 Task: In the  document partnership.docx Download file as 'PDF' Share this file with 'softage.3@softage.net' Insert the command  Viewing
Action: Mouse moved to (327, 456)
Screenshot: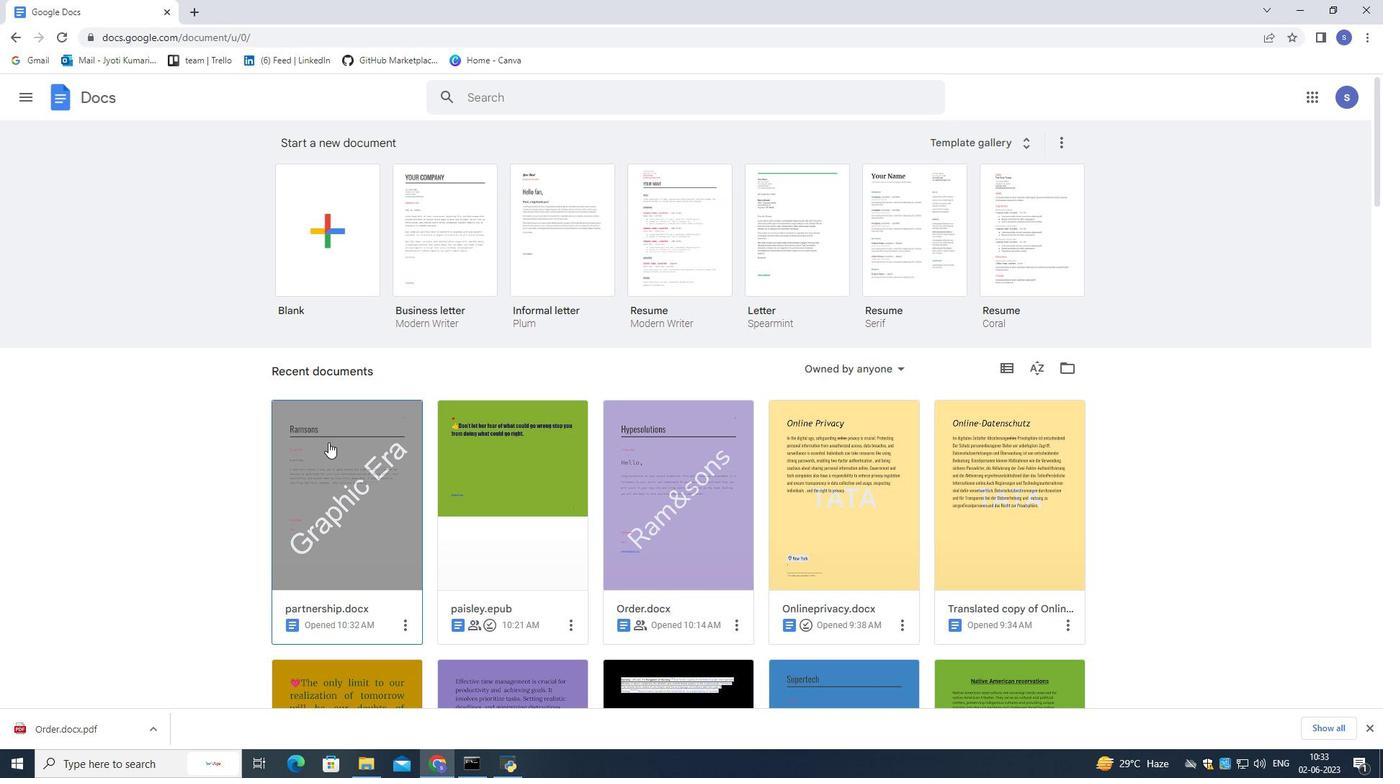 
Action: Mouse pressed left at (327, 456)
Screenshot: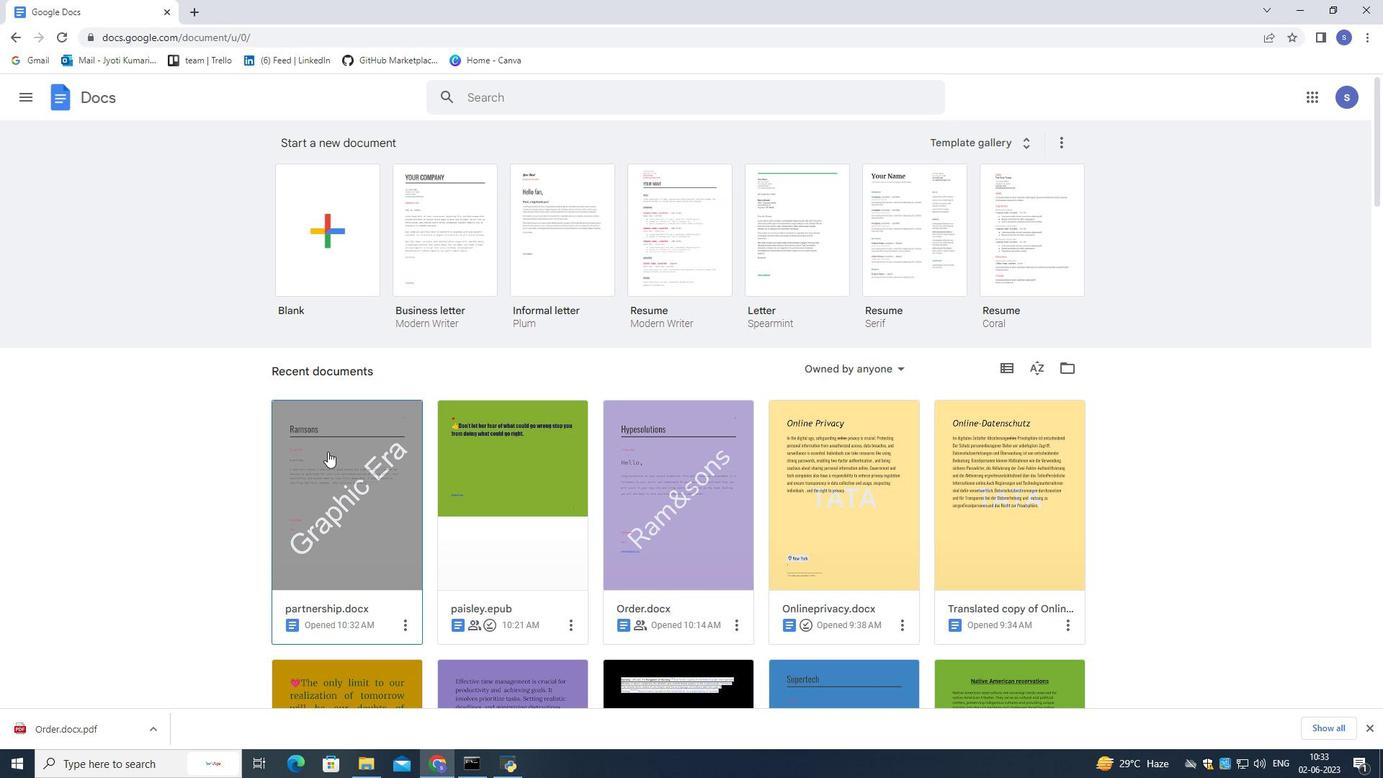 
Action: Mouse moved to (327, 450)
Screenshot: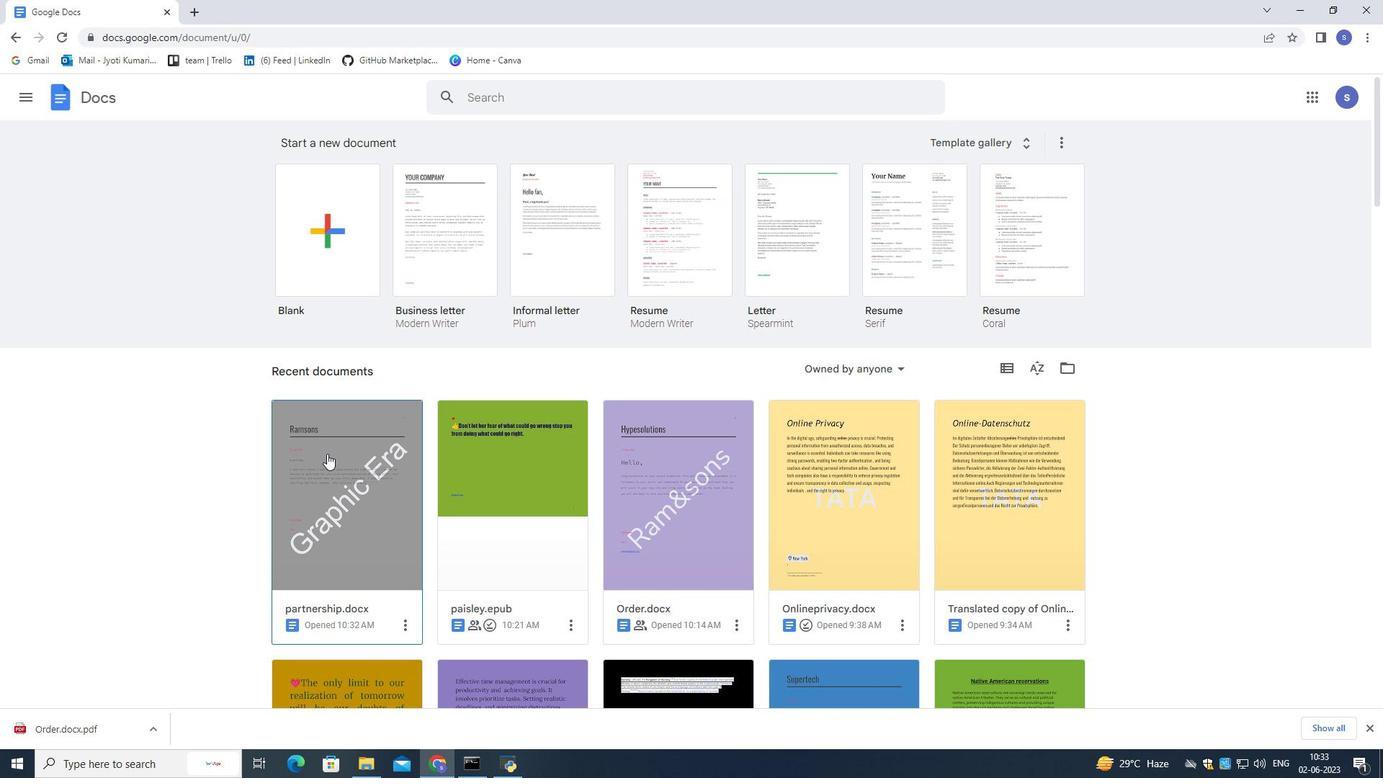 
Action: Mouse pressed left at (327, 450)
Screenshot: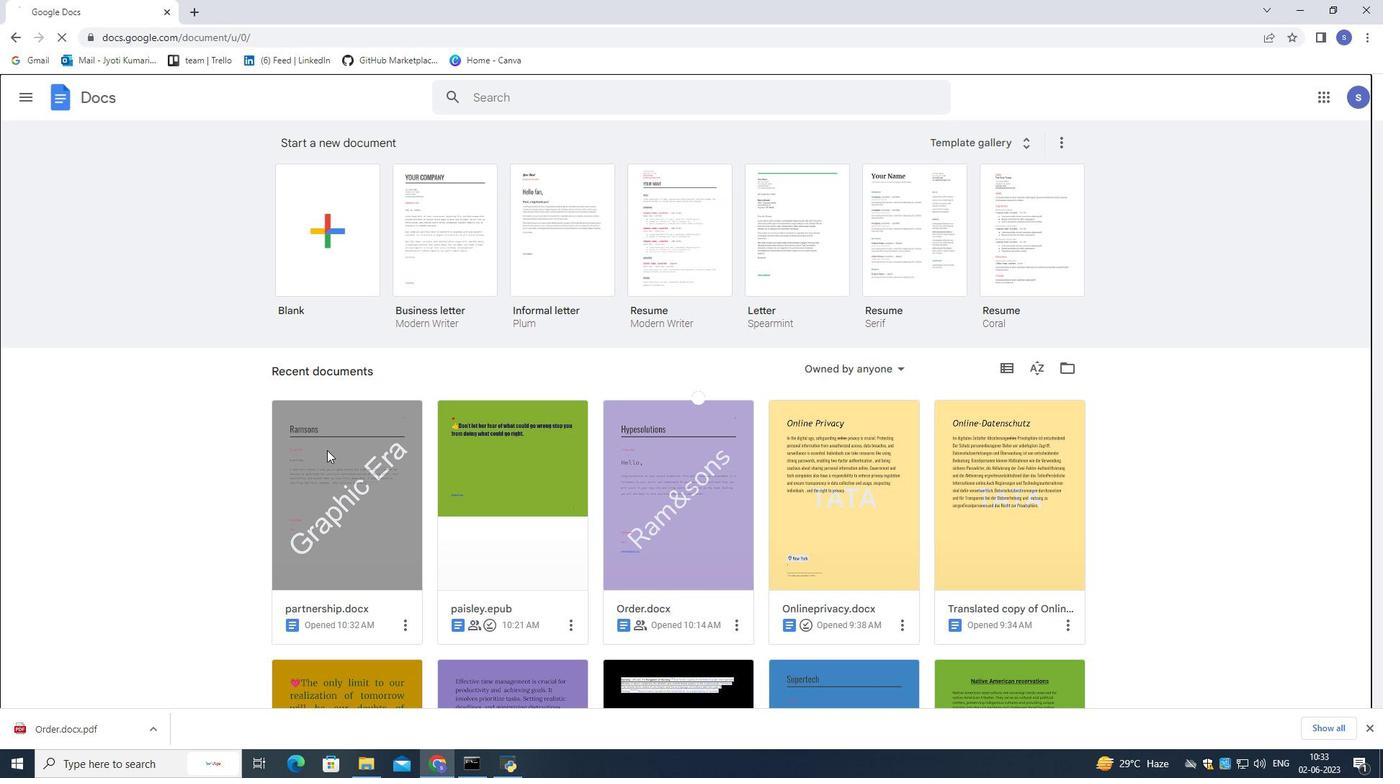 
Action: Mouse pressed left at (327, 450)
Screenshot: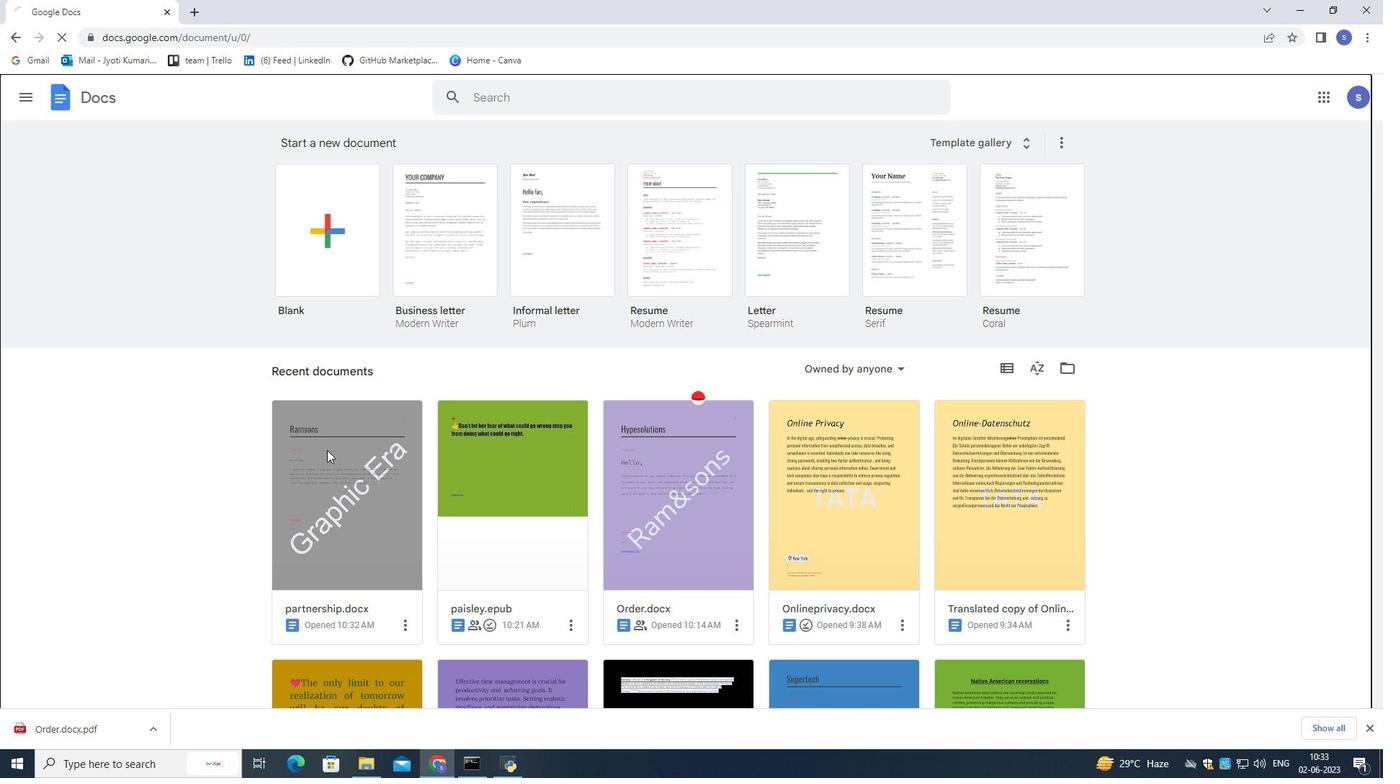 
Action: Mouse moved to (54, 109)
Screenshot: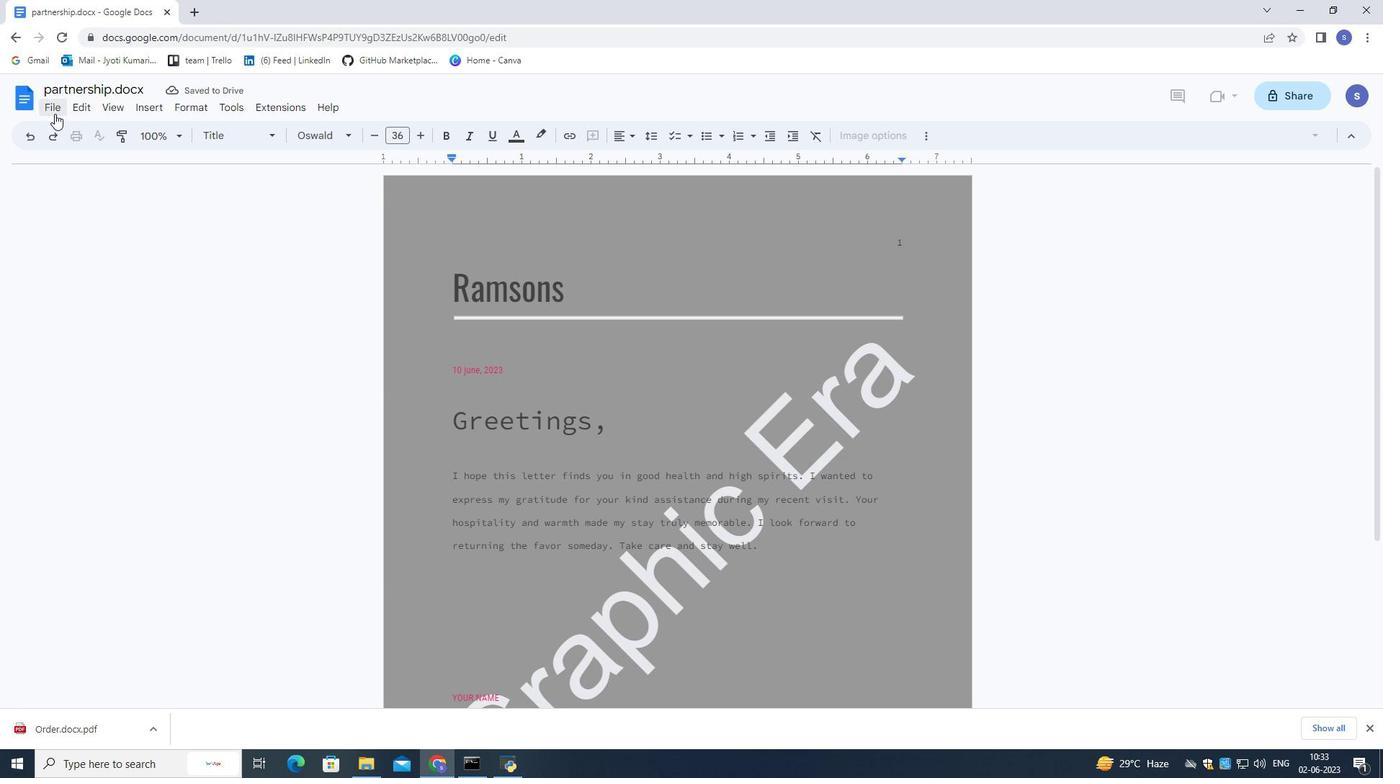 
Action: Mouse pressed left at (54, 109)
Screenshot: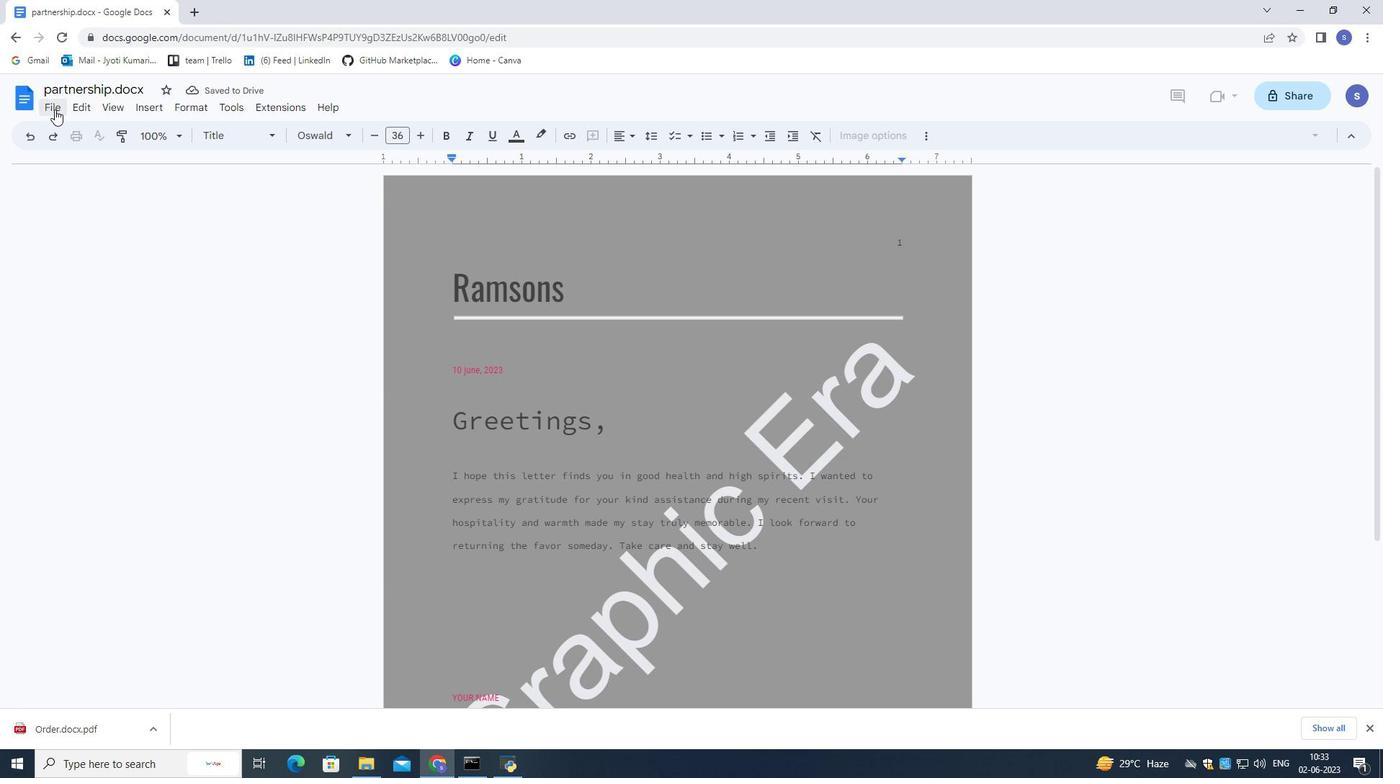 
Action: Mouse moved to (345, 330)
Screenshot: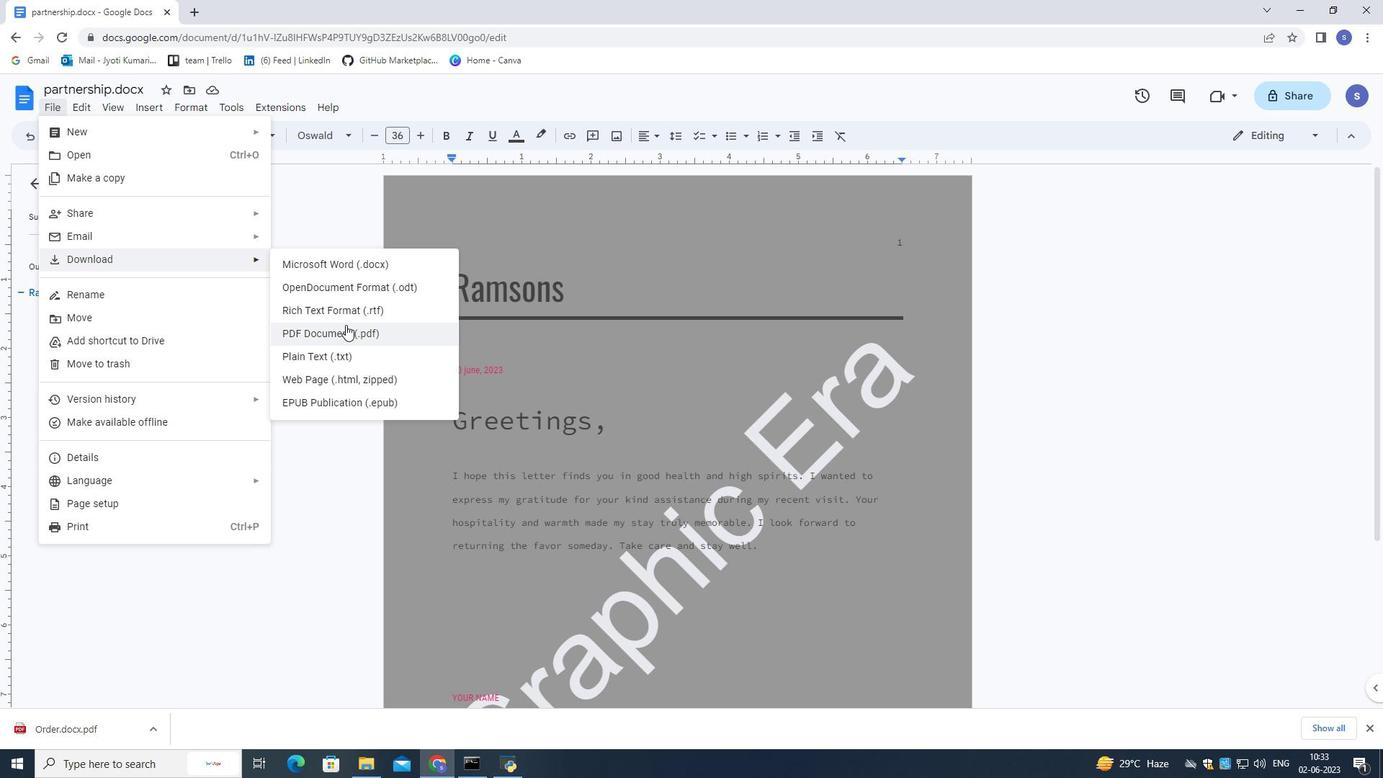 
Action: Mouse pressed left at (345, 330)
Screenshot: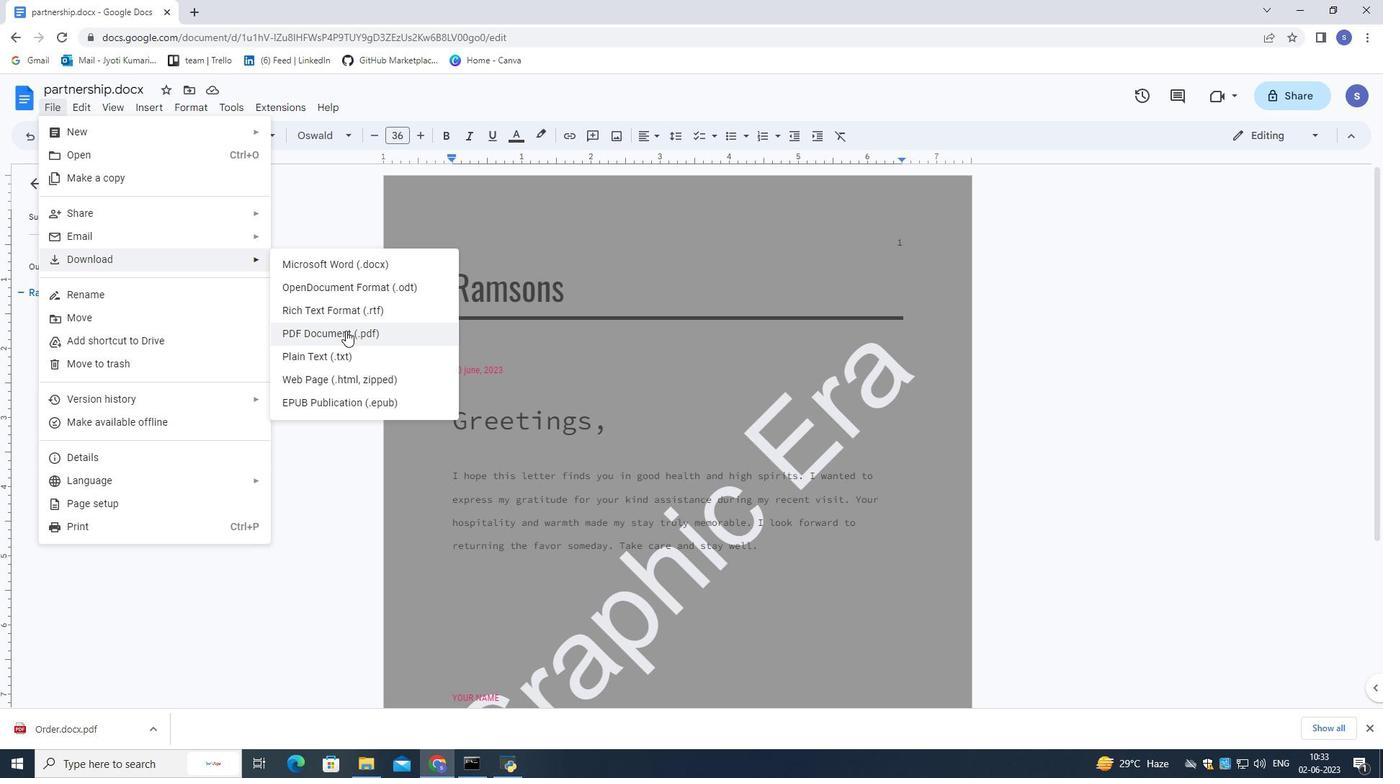 
Action: Mouse moved to (50, 100)
Screenshot: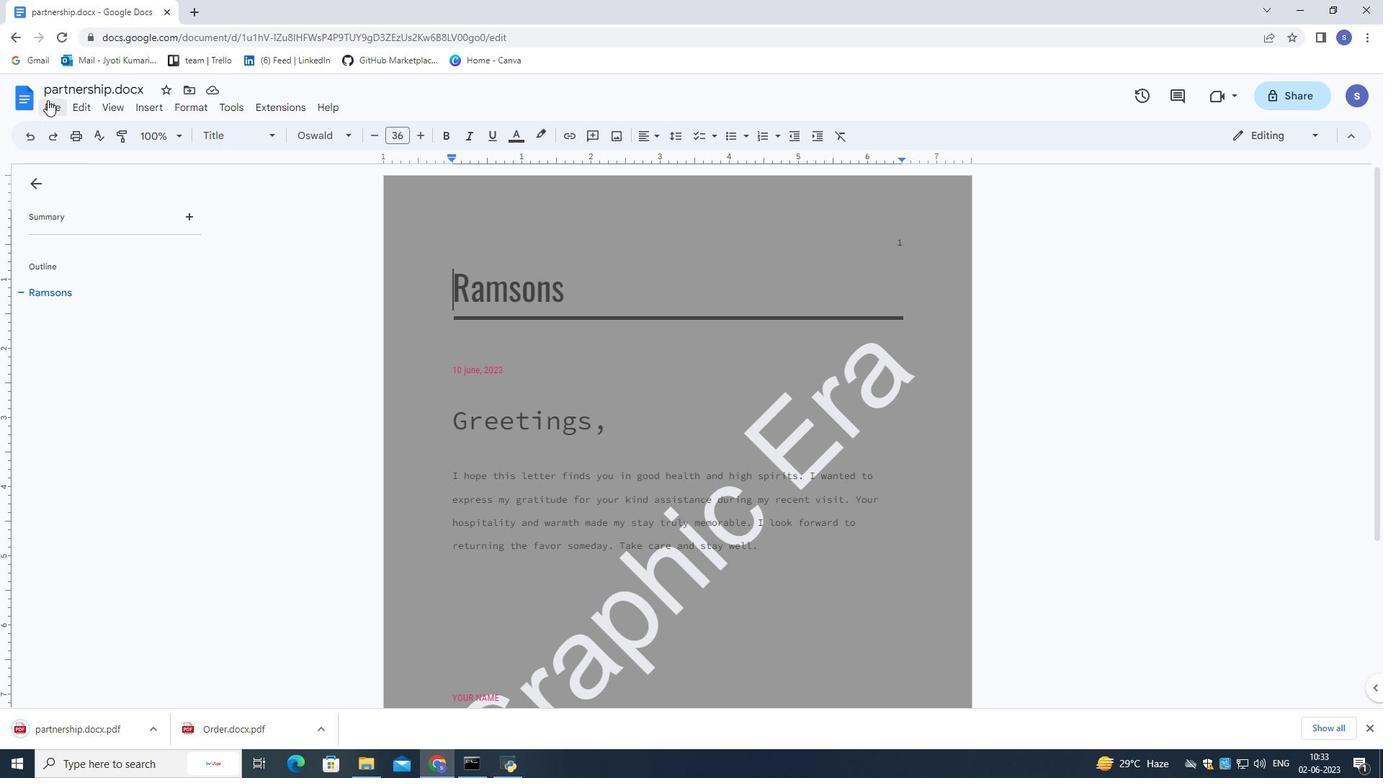 
Action: Mouse pressed left at (50, 100)
Screenshot: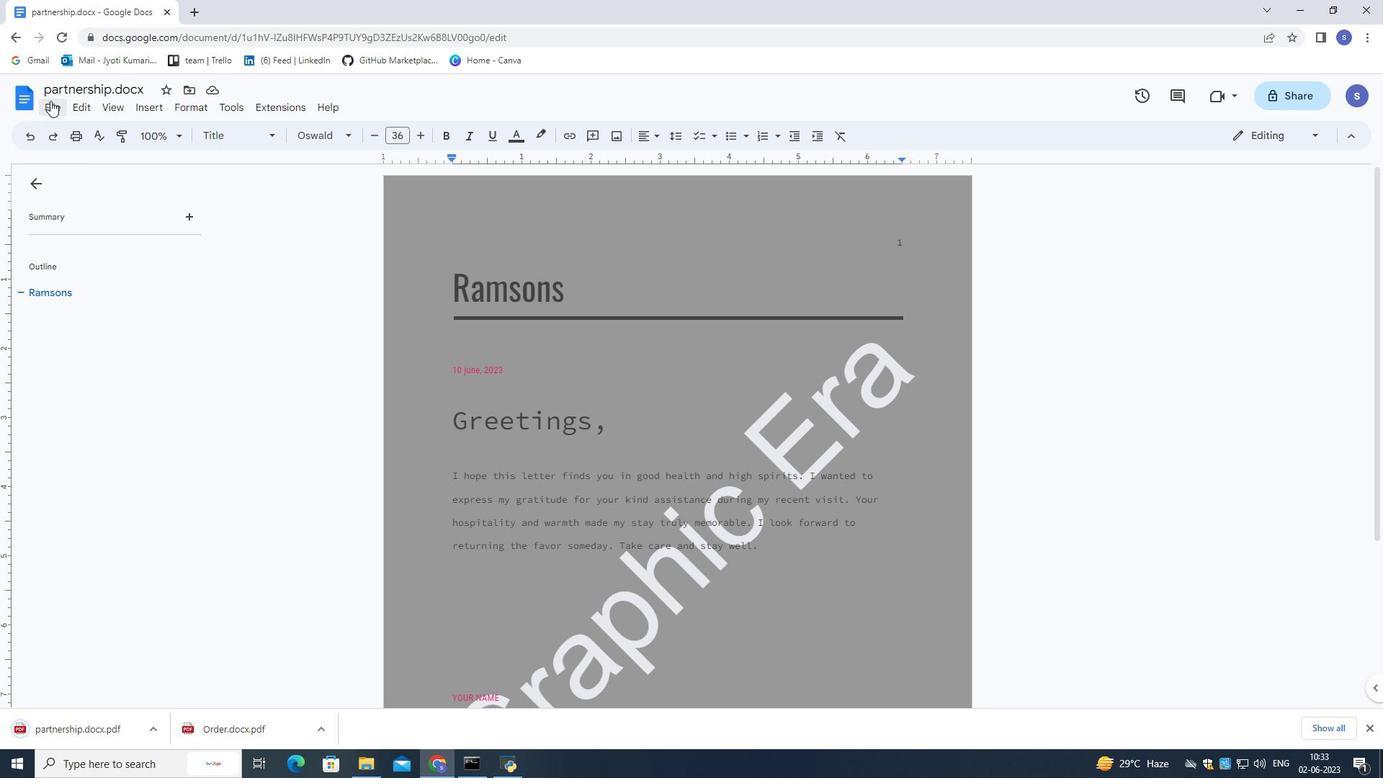 
Action: Mouse moved to (305, 213)
Screenshot: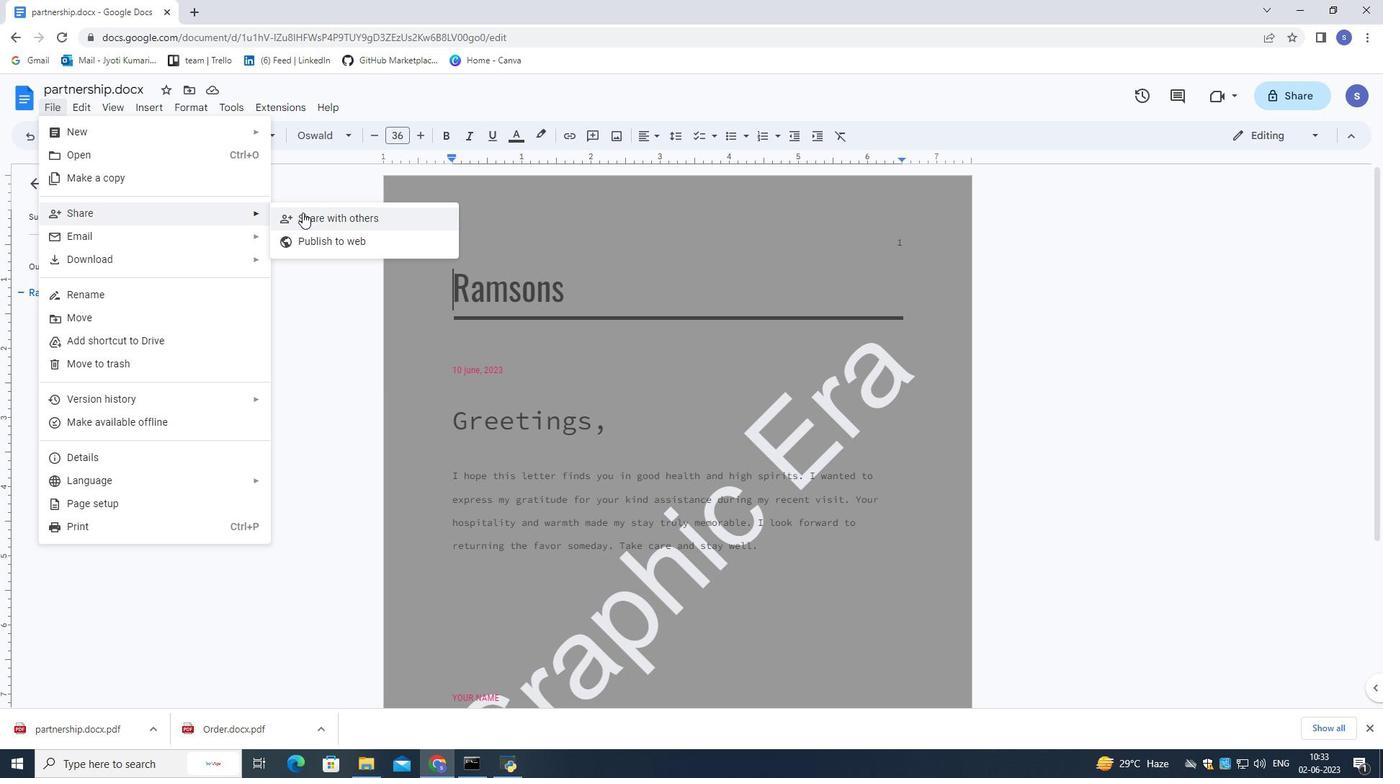 
Action: Mouse pressed left at (305, 213)
Screenshot: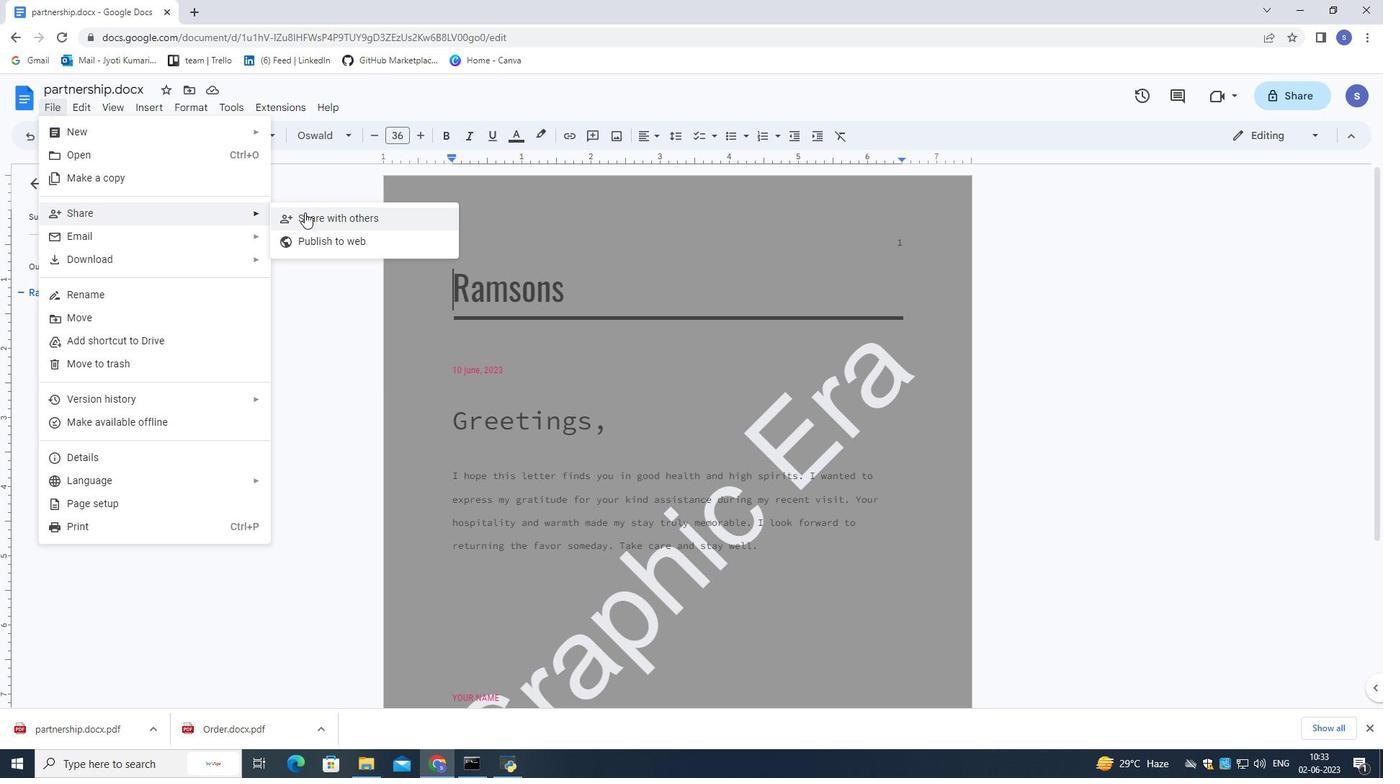 
Action: Mouse moved to (298, 210)
Screenshot: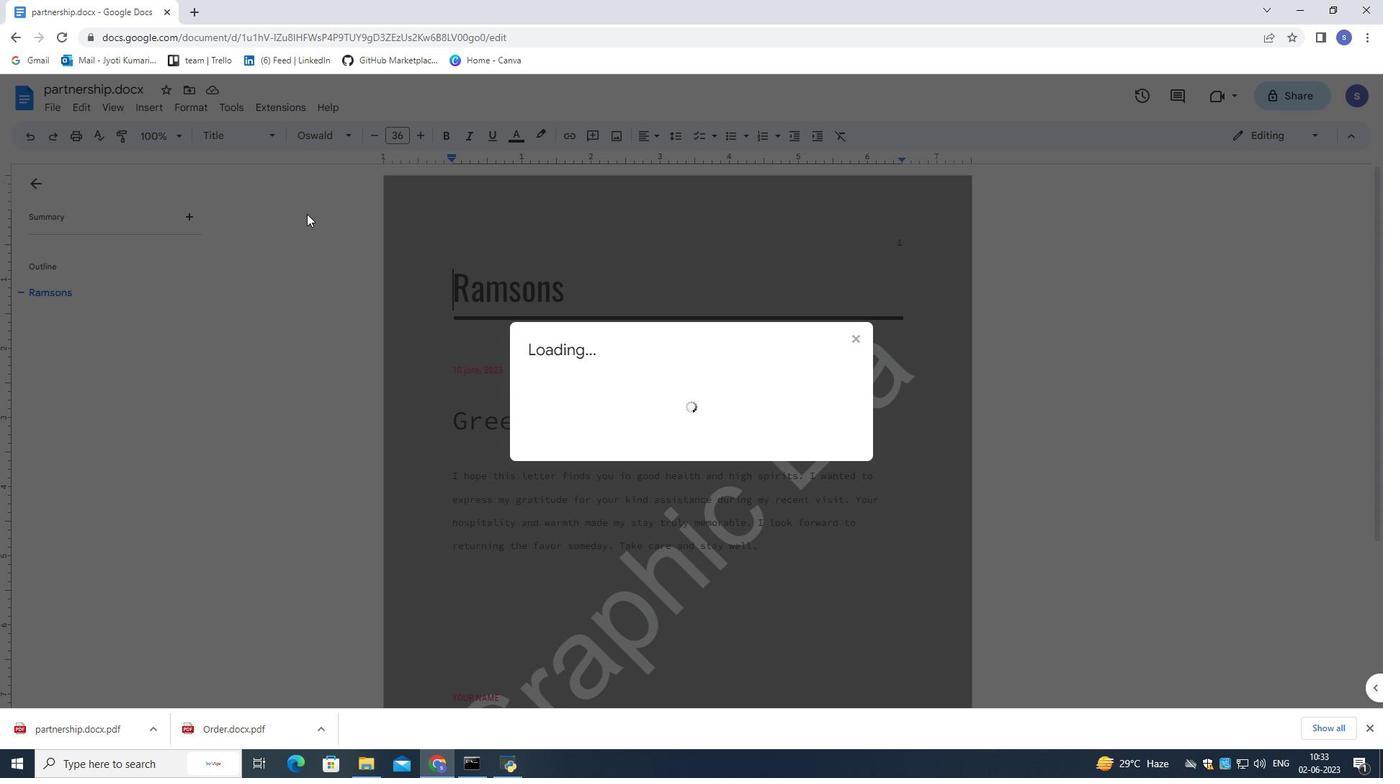 
Action: Key pressed softage.3<Key.shift>@softage.net
Screenshot: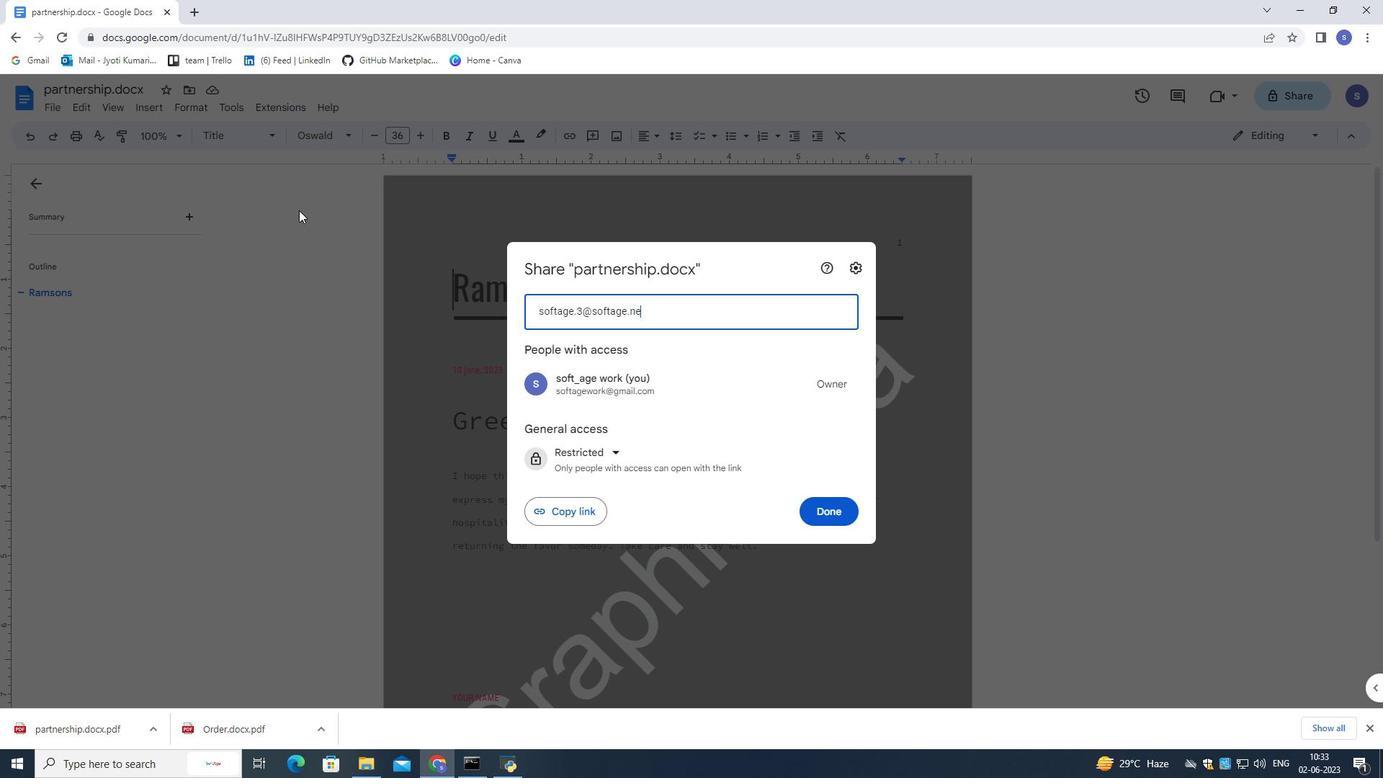 
Action: Mouse moved to (752, 356)
Screenshot: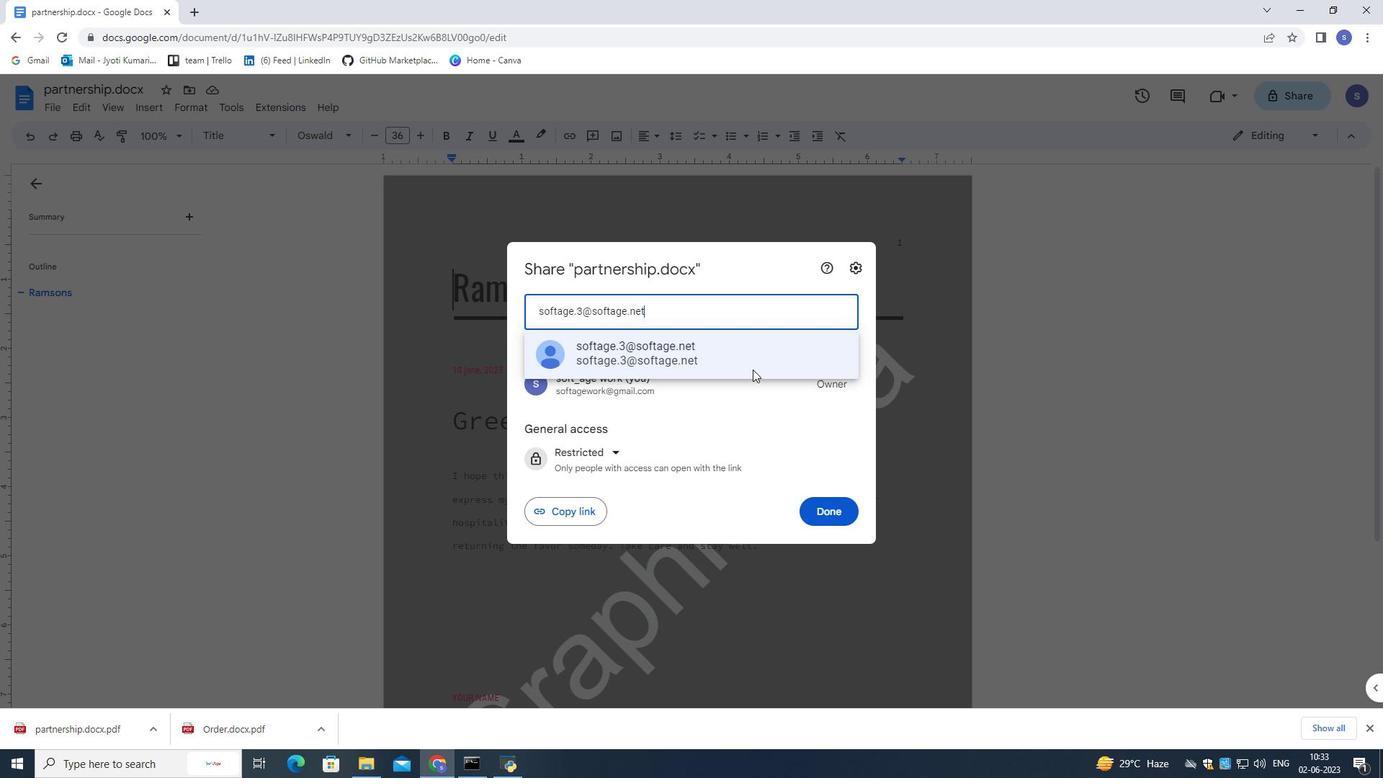 
Action: Mouse pressed left at (752, 356)
Screenshot: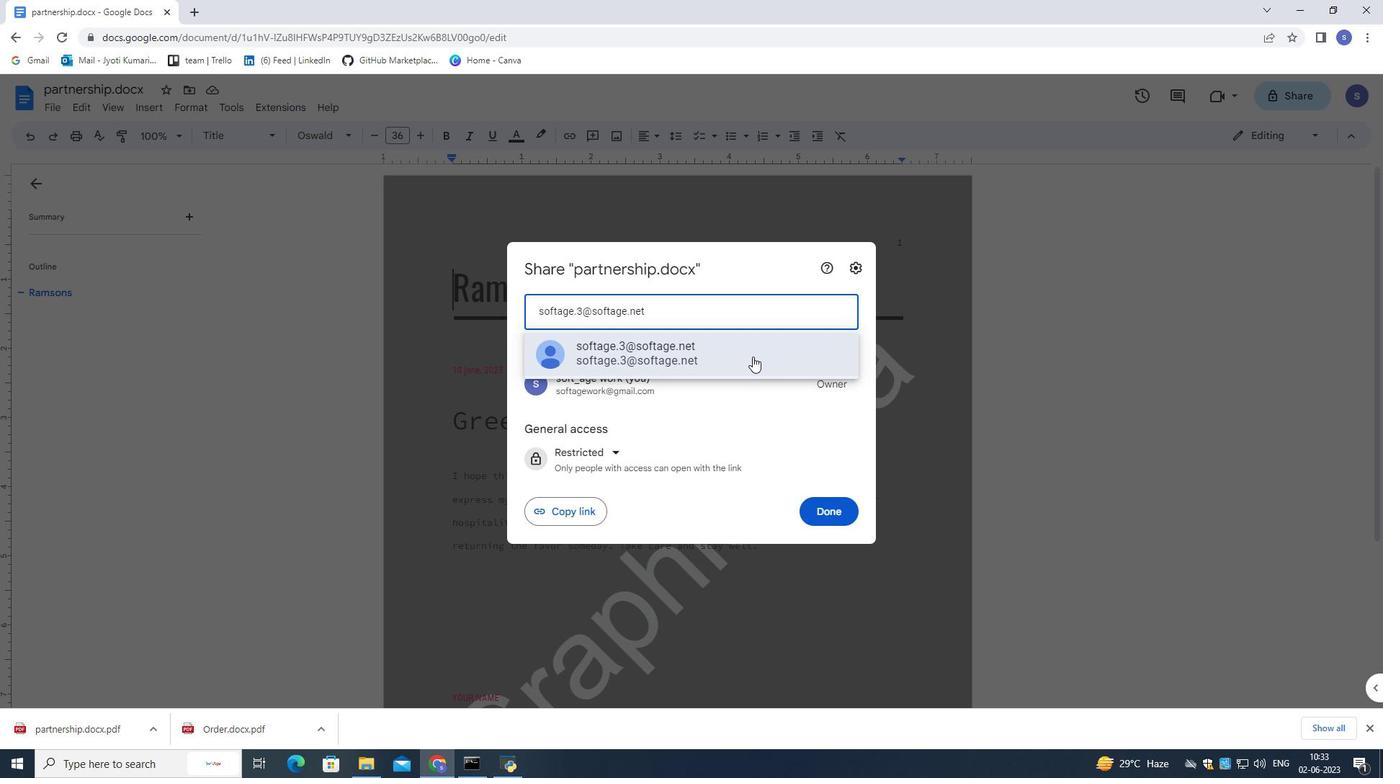 
Action: Mouse moved to (807, 492)
Screenshot: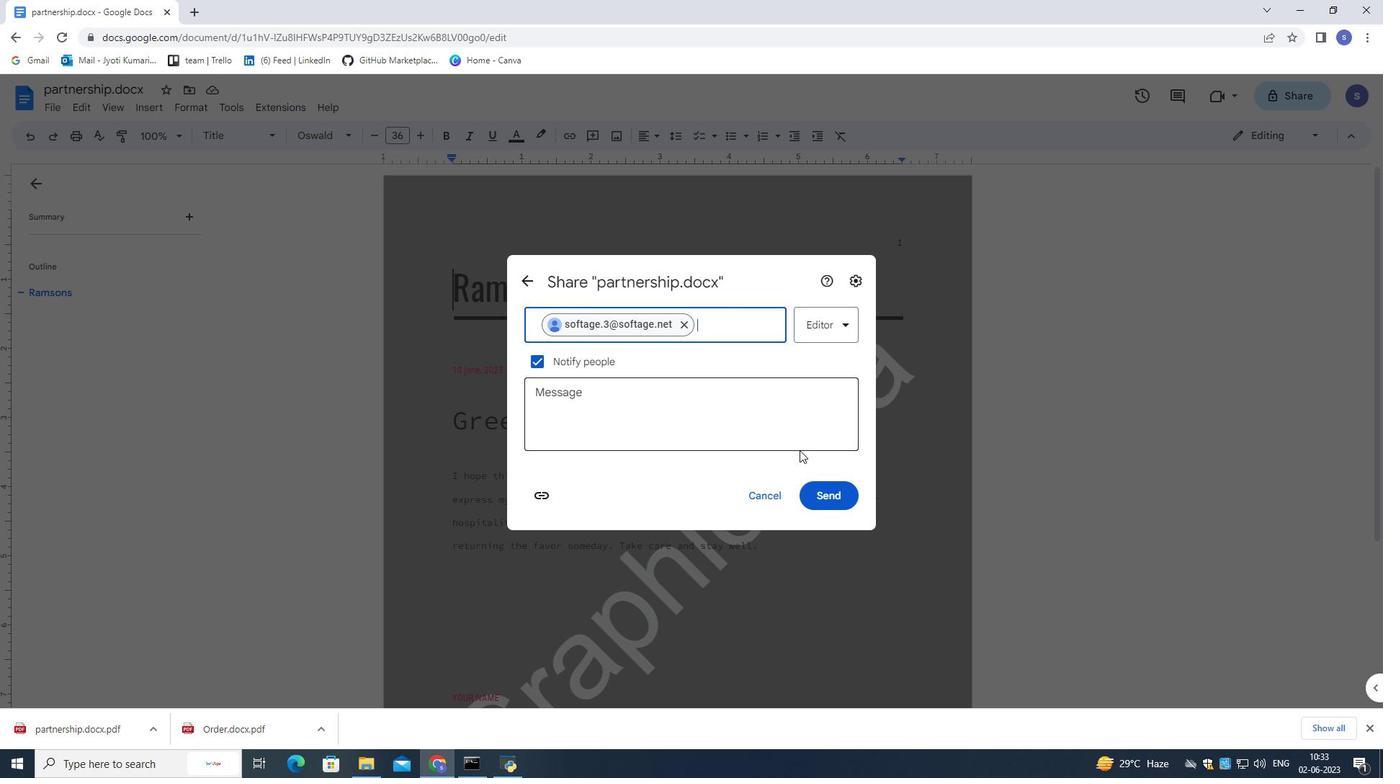 
Action: Mouse pressed left at (807, 492)
Screenshot: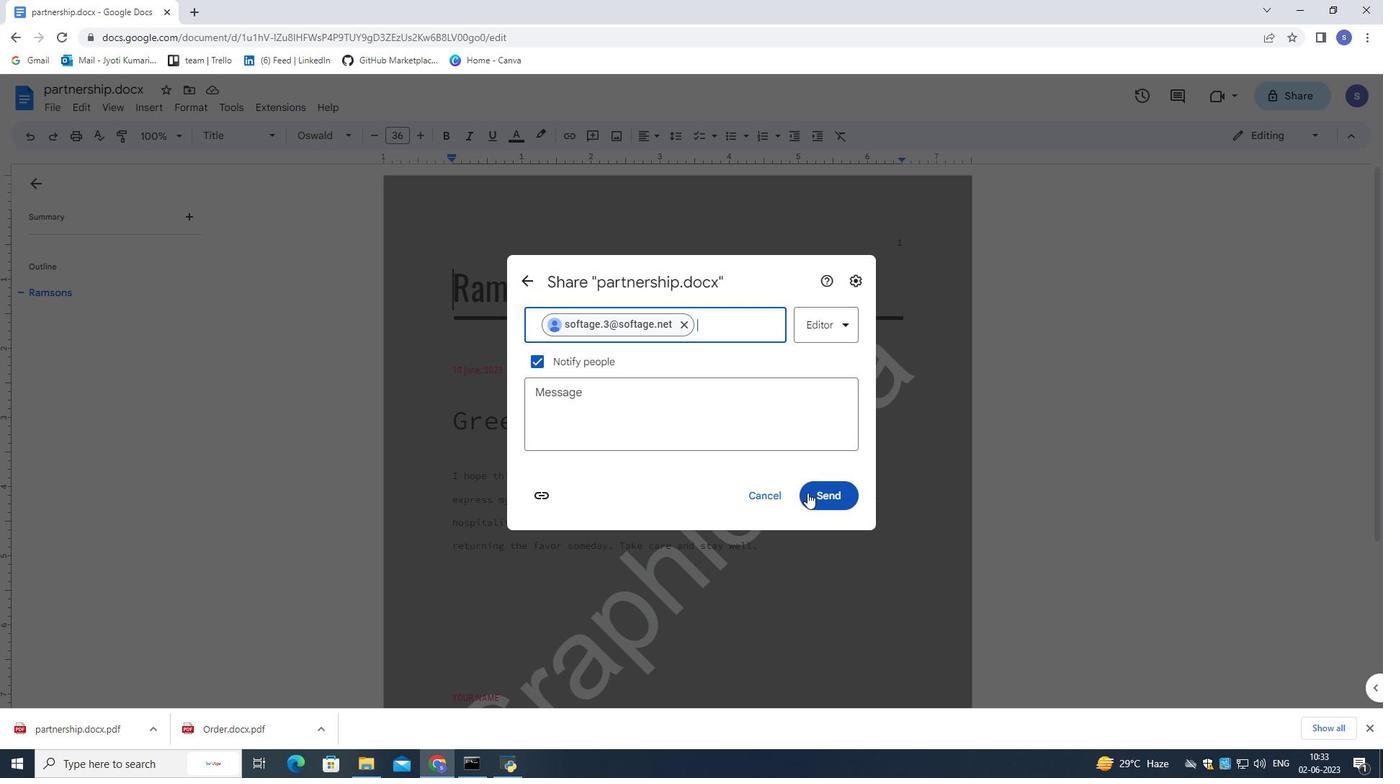 
Action: Mouse moved to (1302, 137)
Screenshot: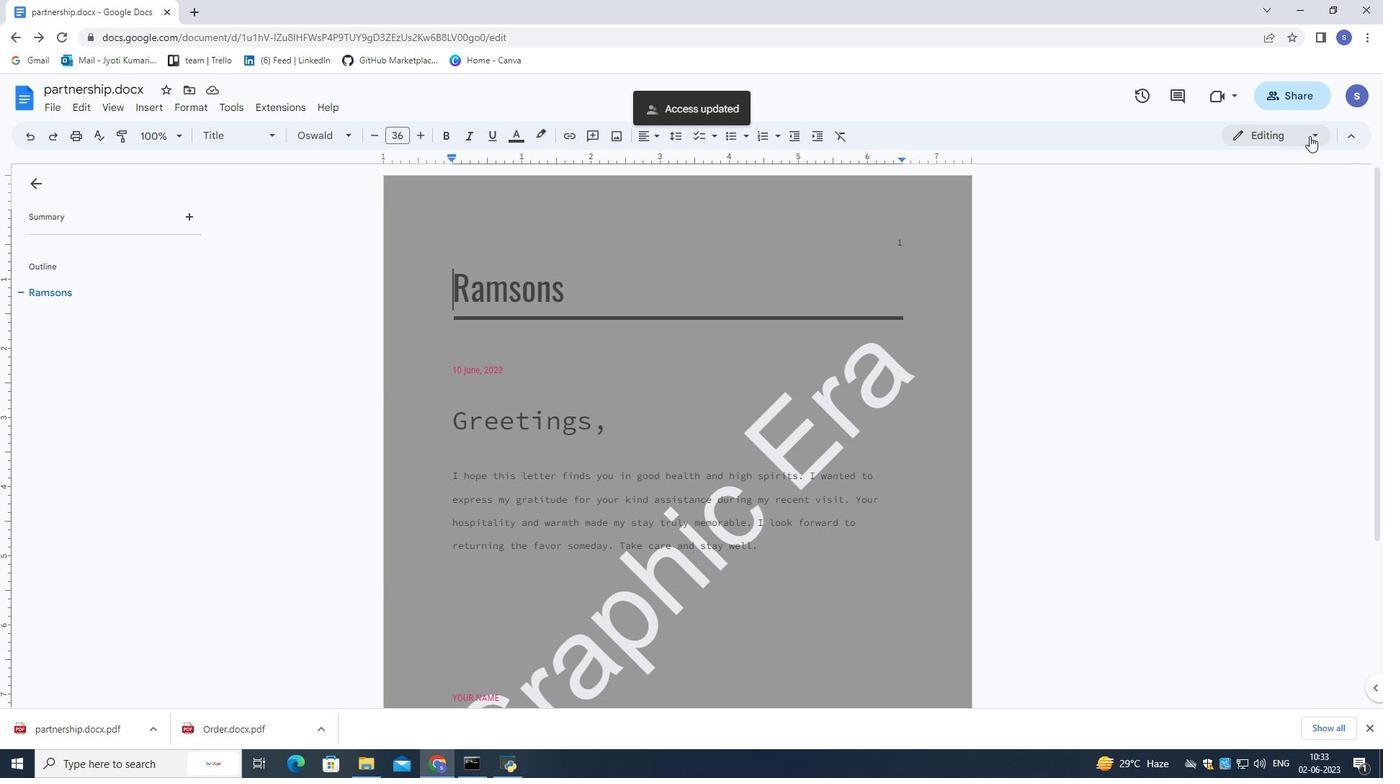 
Action: Mouse pressed left at (1302, 137)
Screenshot: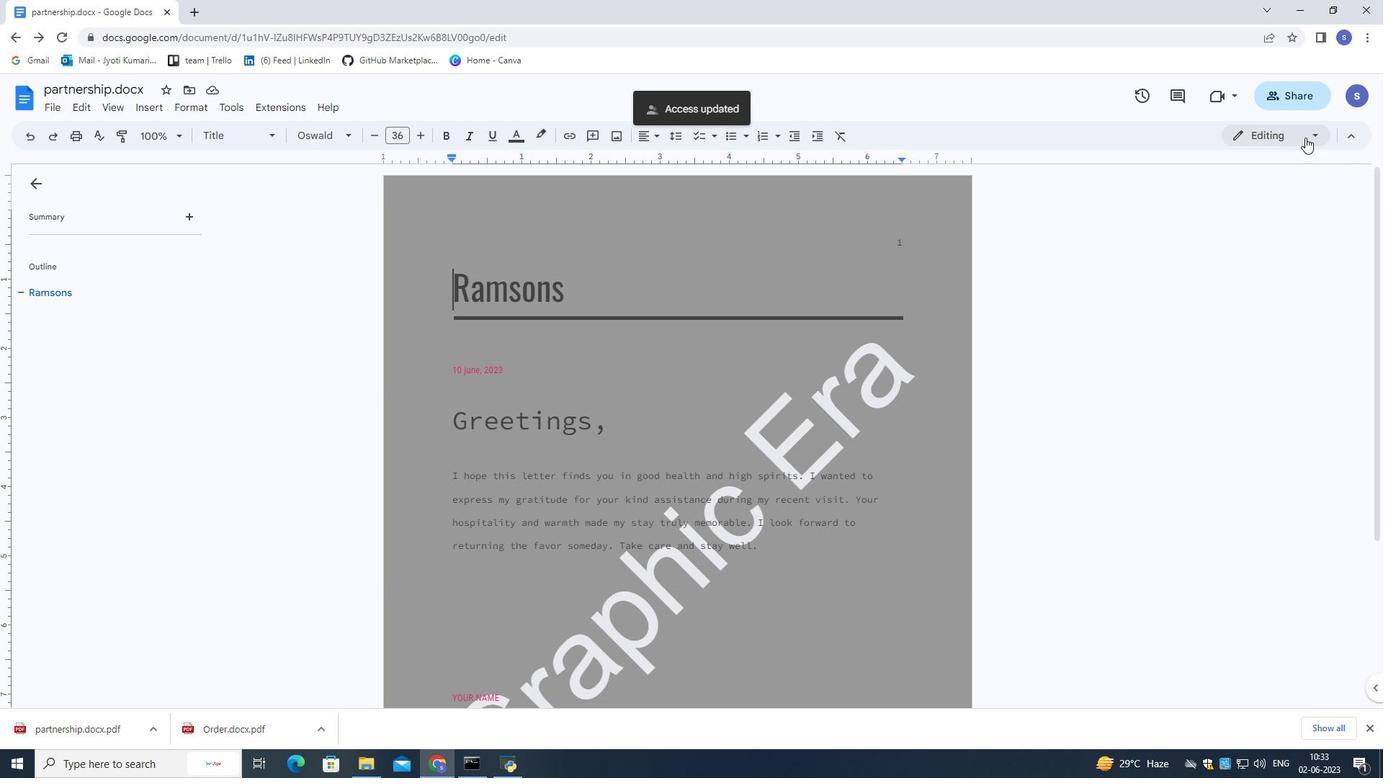 
Action: Mouse moved to (1290, 233)
Screenshot: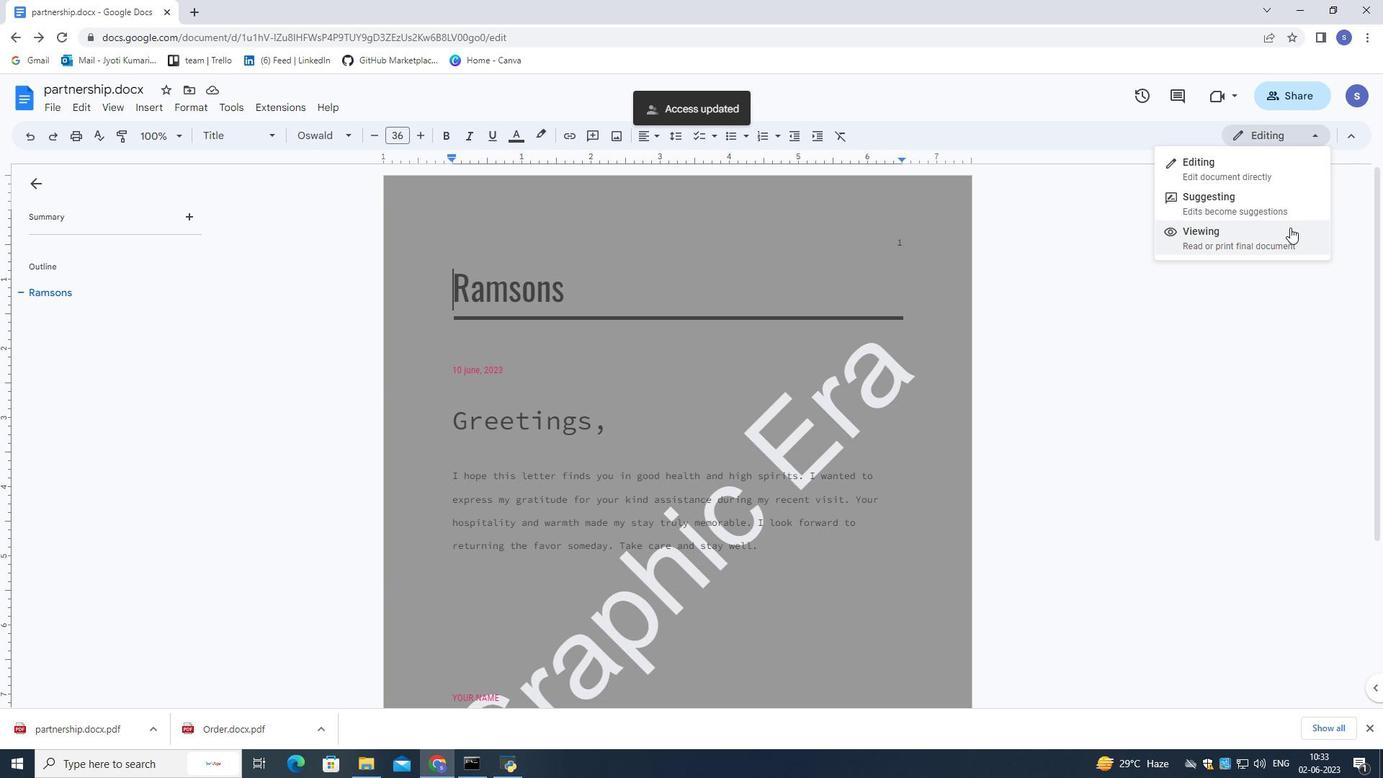 
Action: Mouse pressed left at (1290, 233)
Screenshot: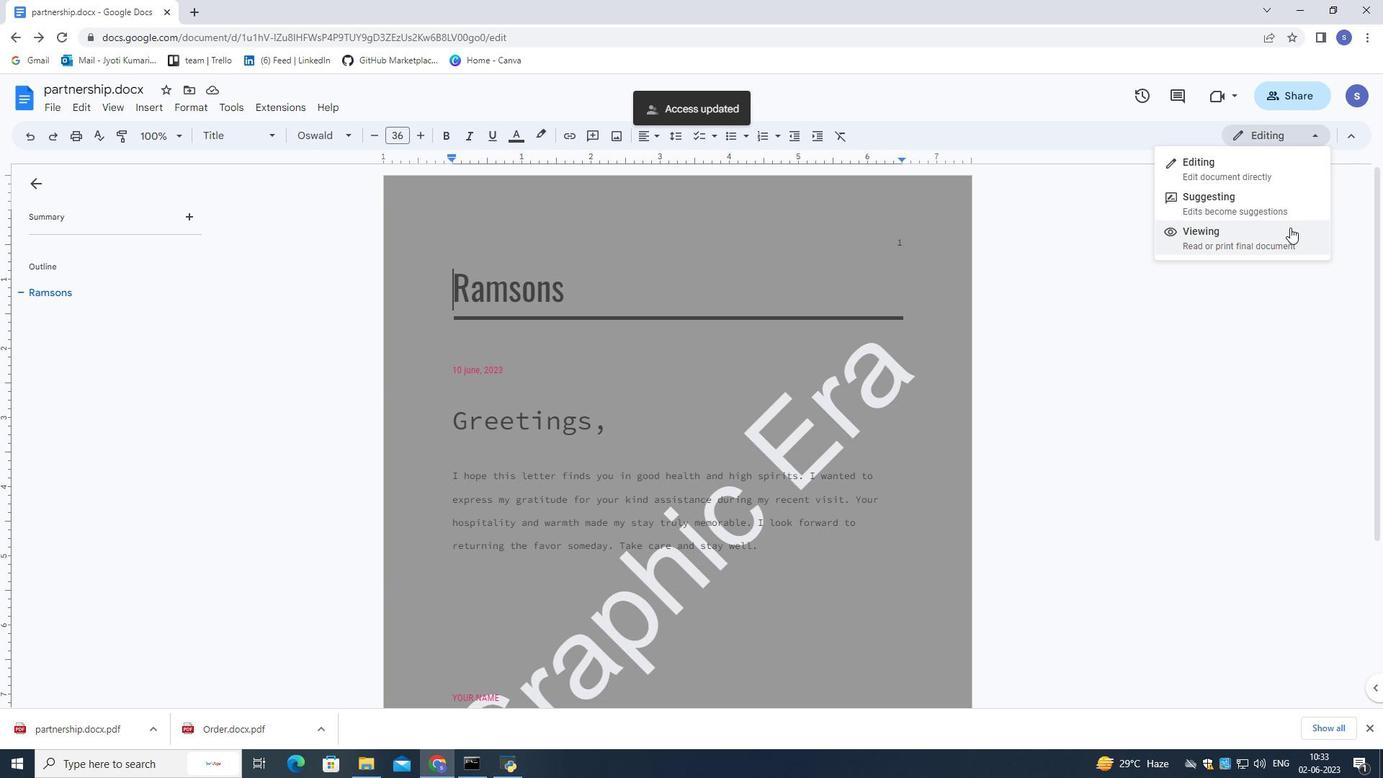 
Action: Mouse moved to (1288, 233)
Screenshot: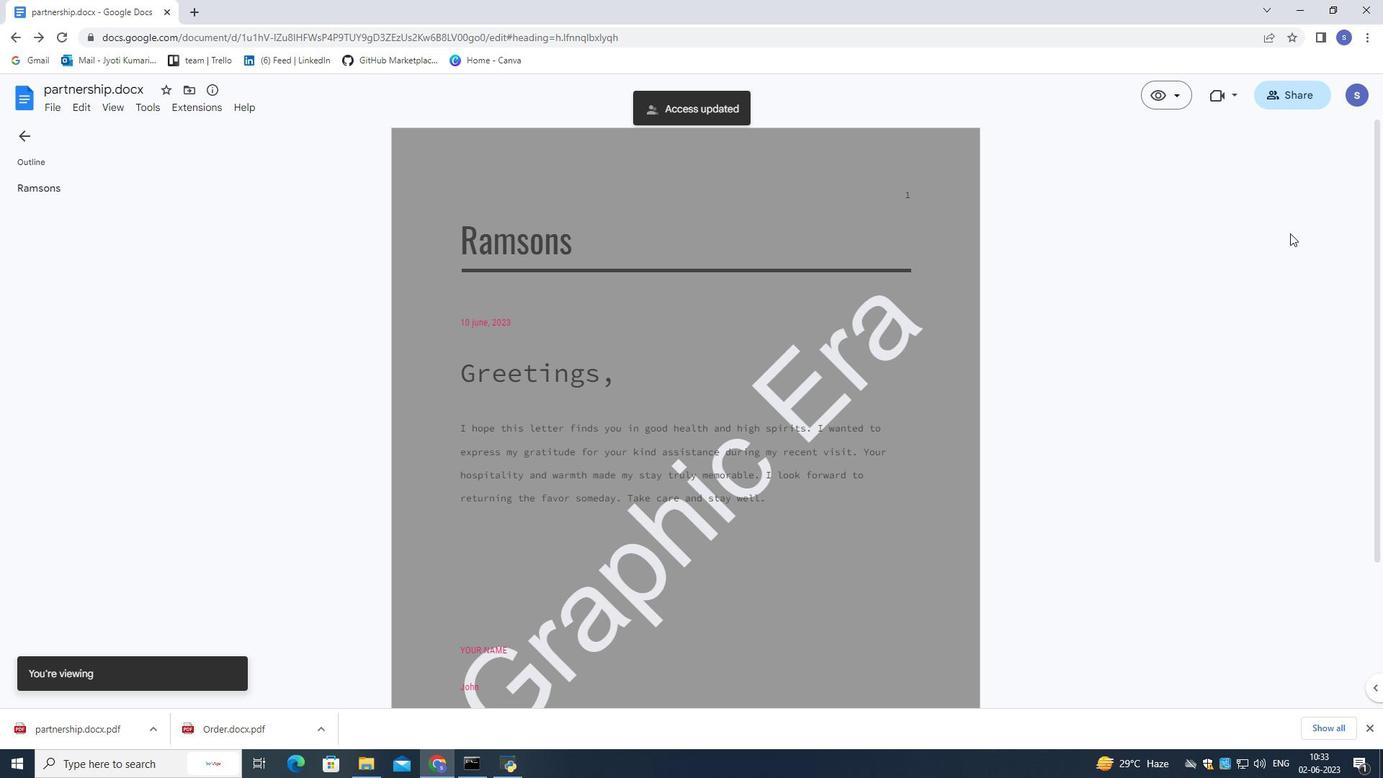 
